 Task: Assign Person0004 as Assignee of Issue Issue0009 in Backlog  in Scrum Project Project0002 in Jira
Action: Mouse moved to (462, 524)
Screenshot: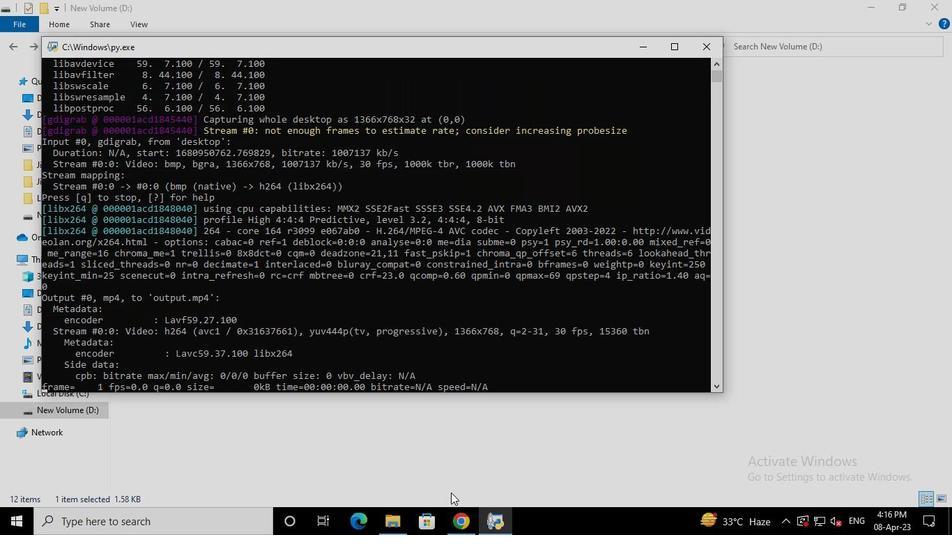 
Action: Mouse pressed left at (462, 524)
Screenshot: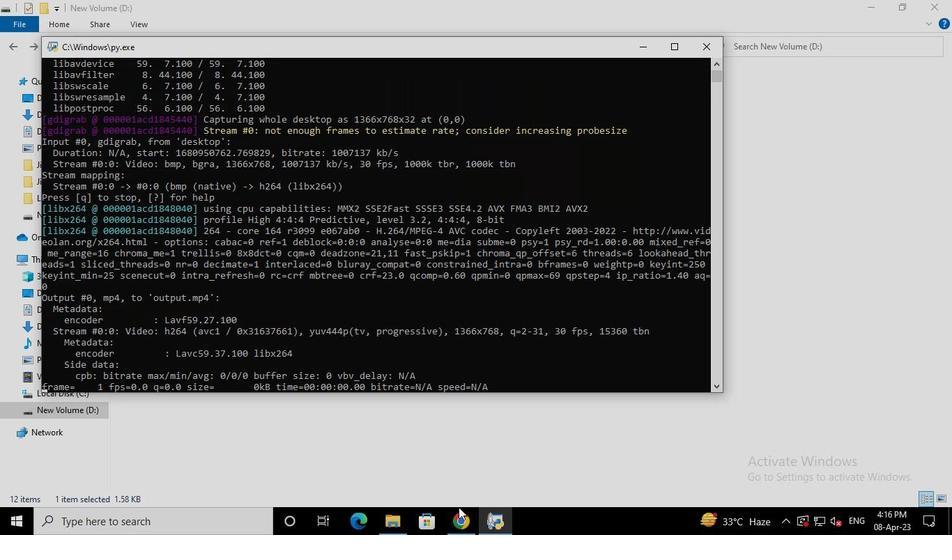 
Action: Mouse moved to (31, 206)
Screenshot: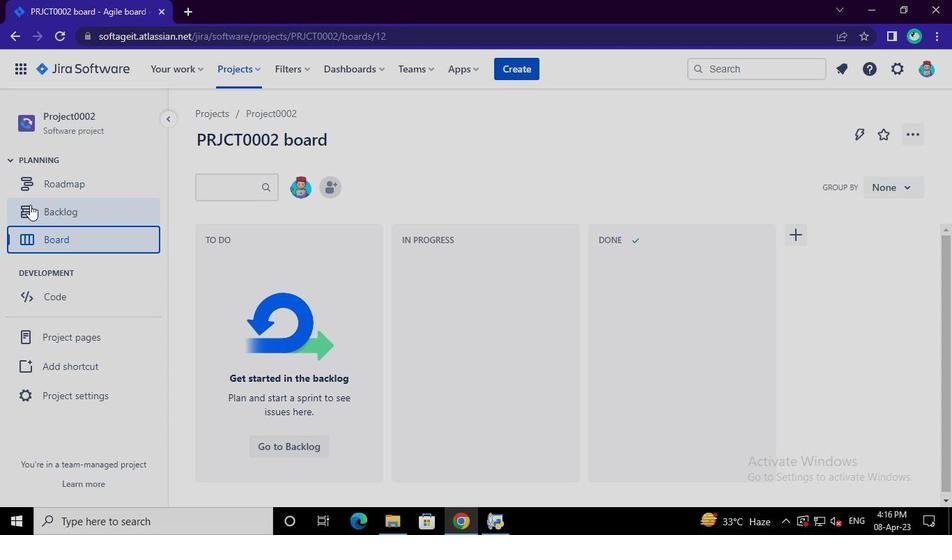 
Action: Mouse pressed left at (31, 206)
Screenshot: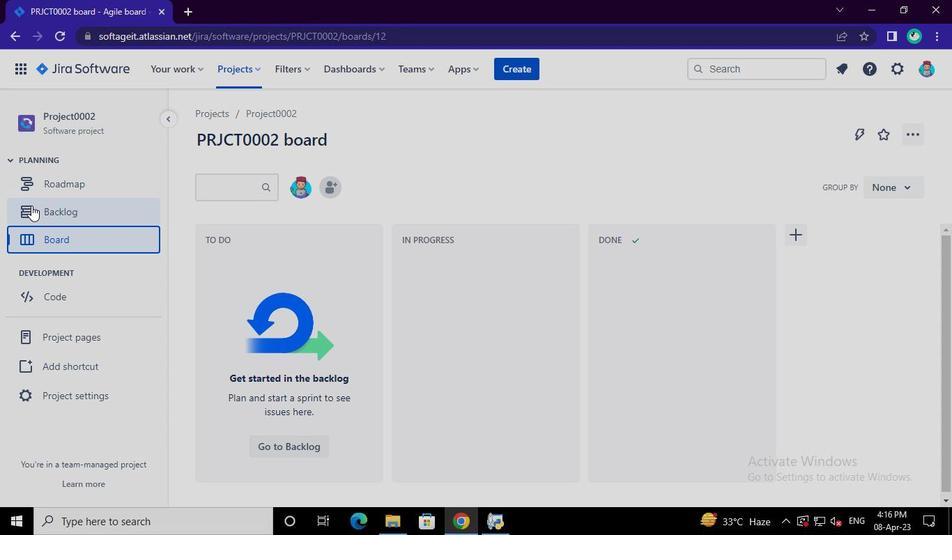
Action: Mouse moved to (861, 389)
Screenshot: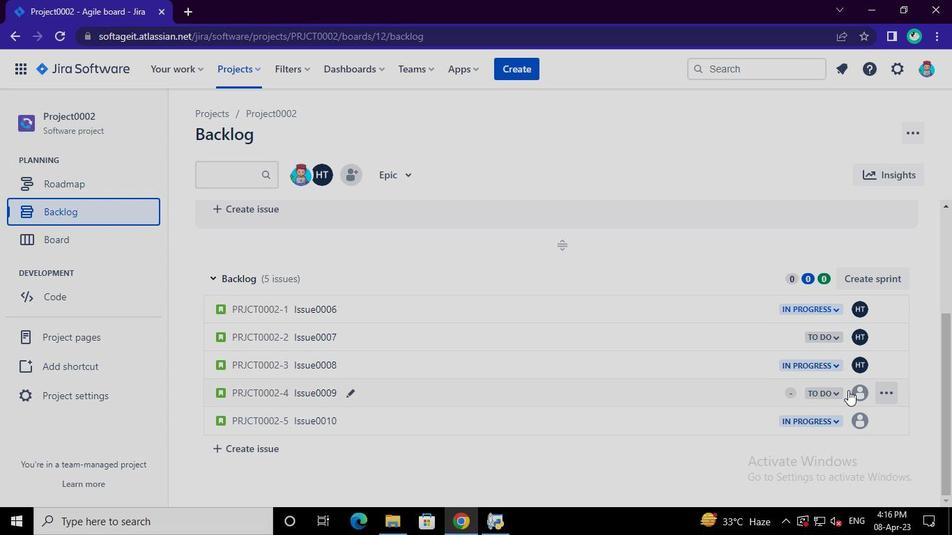 
Action: Mouse pressed left at (861, 389)
Screenshot: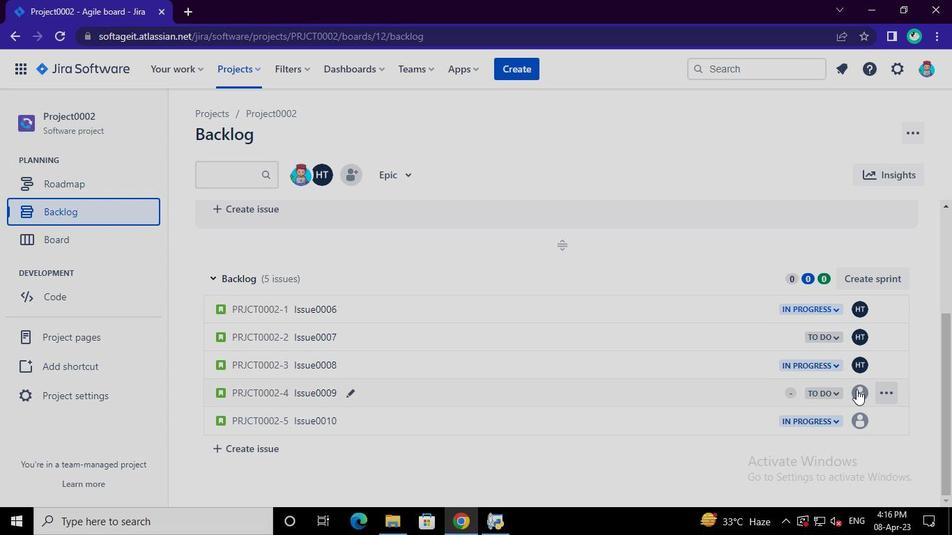 
Action: Mouse moved to (805, 426)
Screenshot: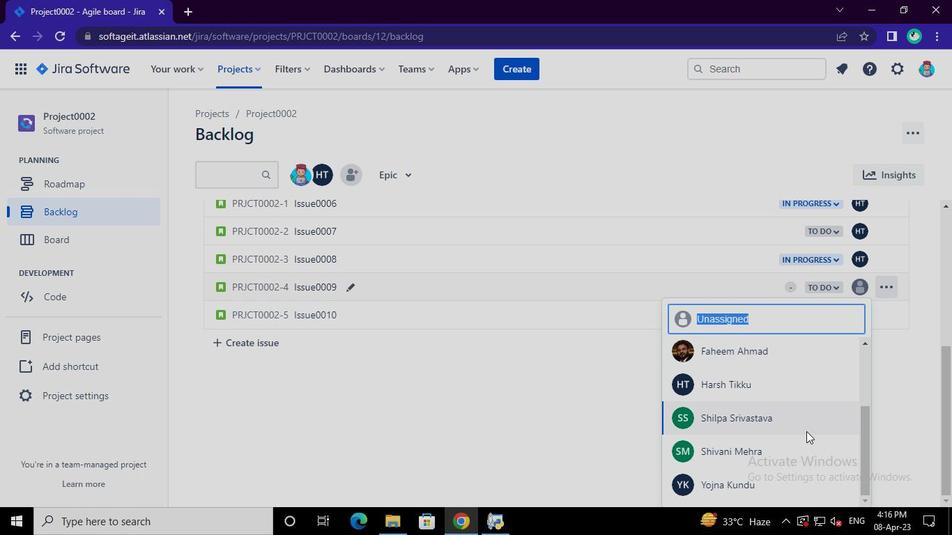 
Action: Mouse pressed left at (805, 426)
Screenshot: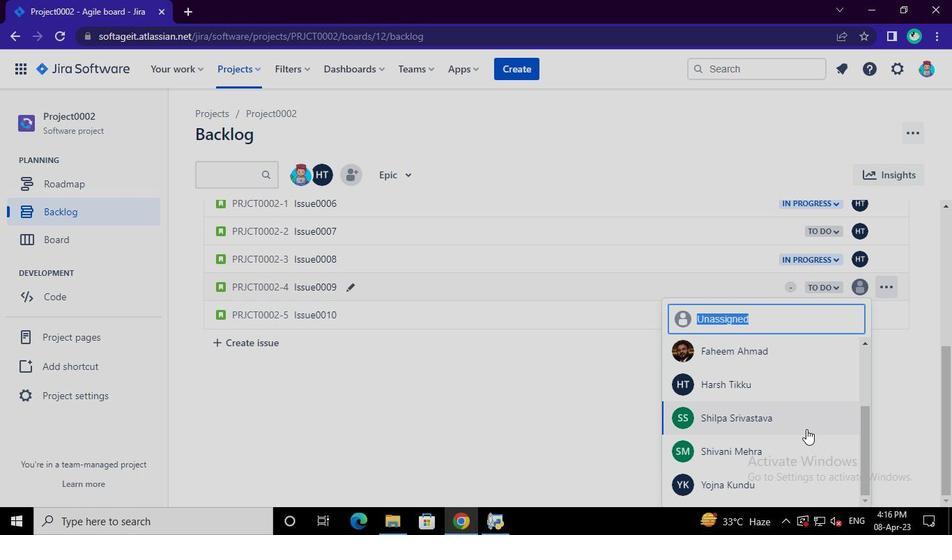 
Action: Mouse moved to (499, 533)
Screenshot: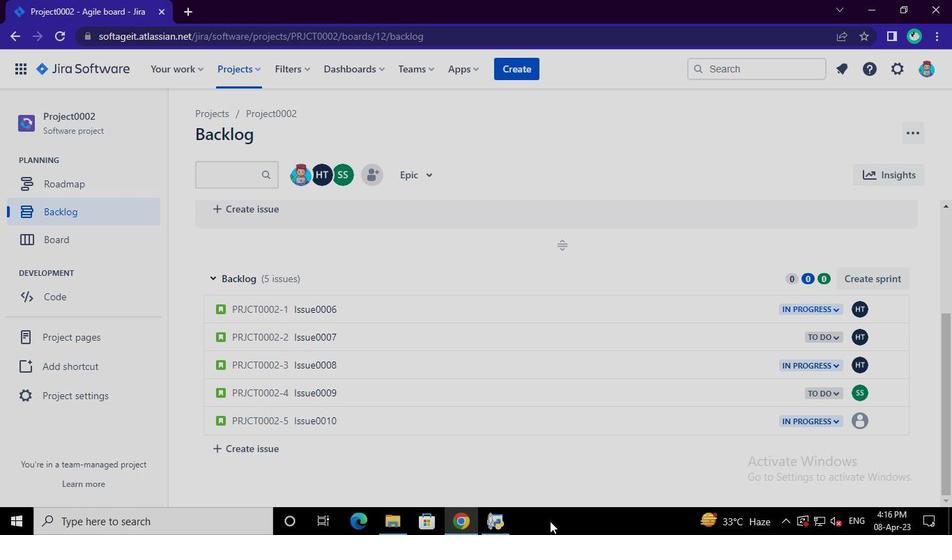 
Action: Mouse pressed left at (499, 533)
Screenshot: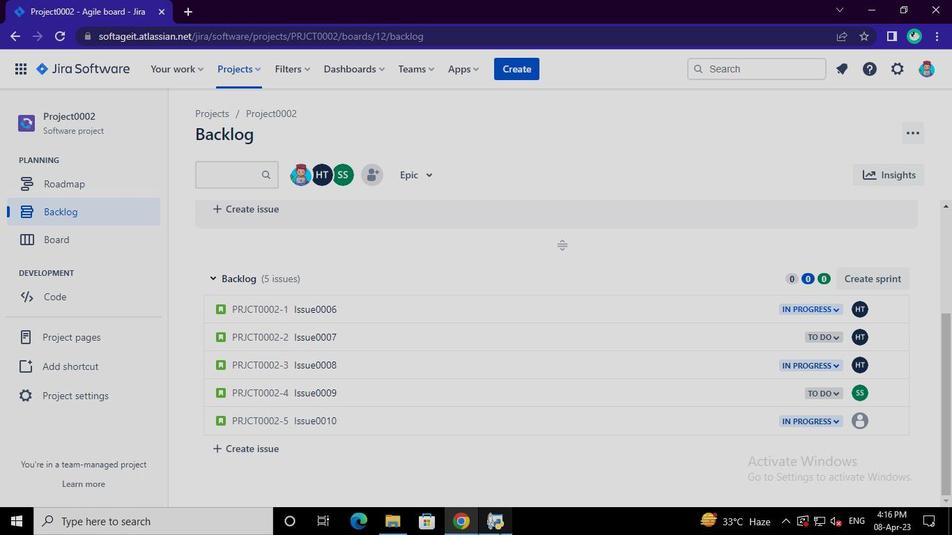 
Action: Mouse moved to (717, 47)
Screenshot: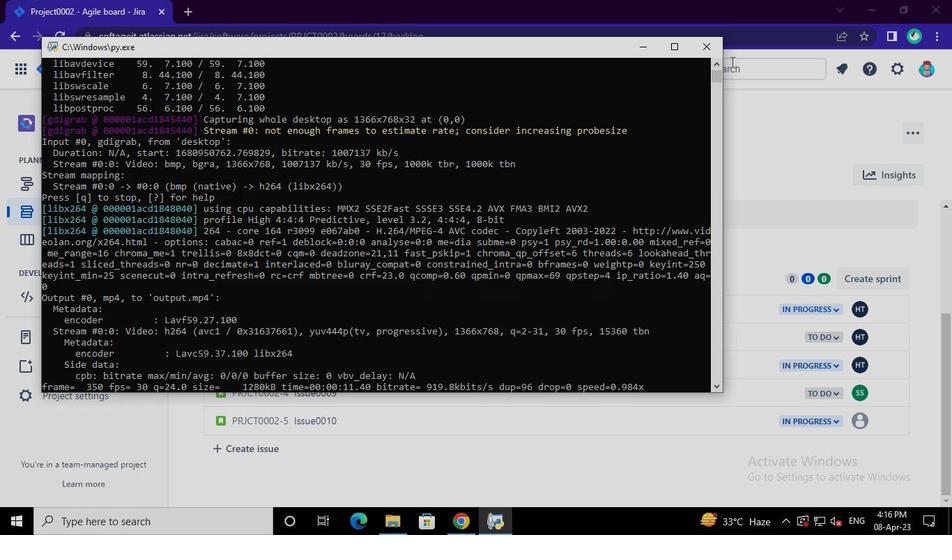 
Action: Mouse pressed left at (717, 47)
Screenshot: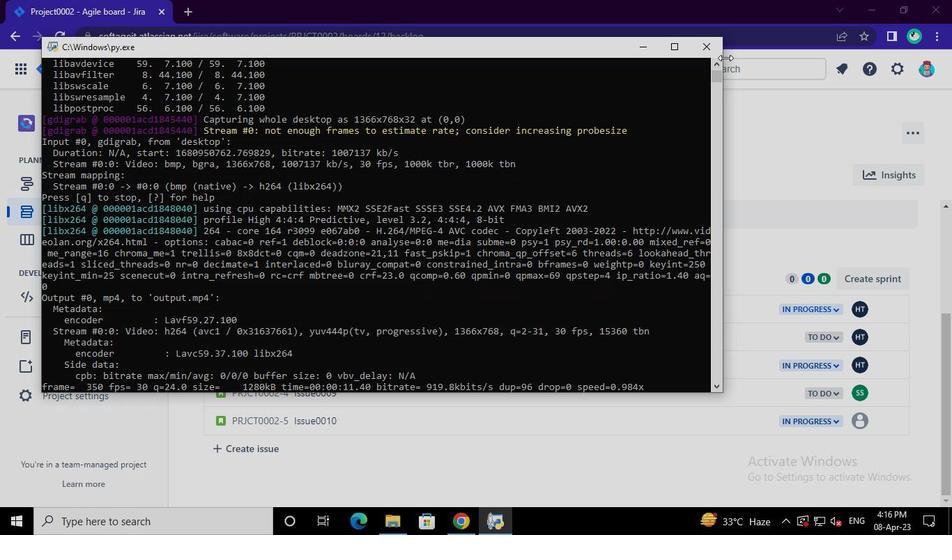 
